 Task: Create a rule in Outlook to move emails from shubhamjain3991@outlook.com to the Promotional team folder.
Action: Mouse moved to (44, 28)
Screenshot: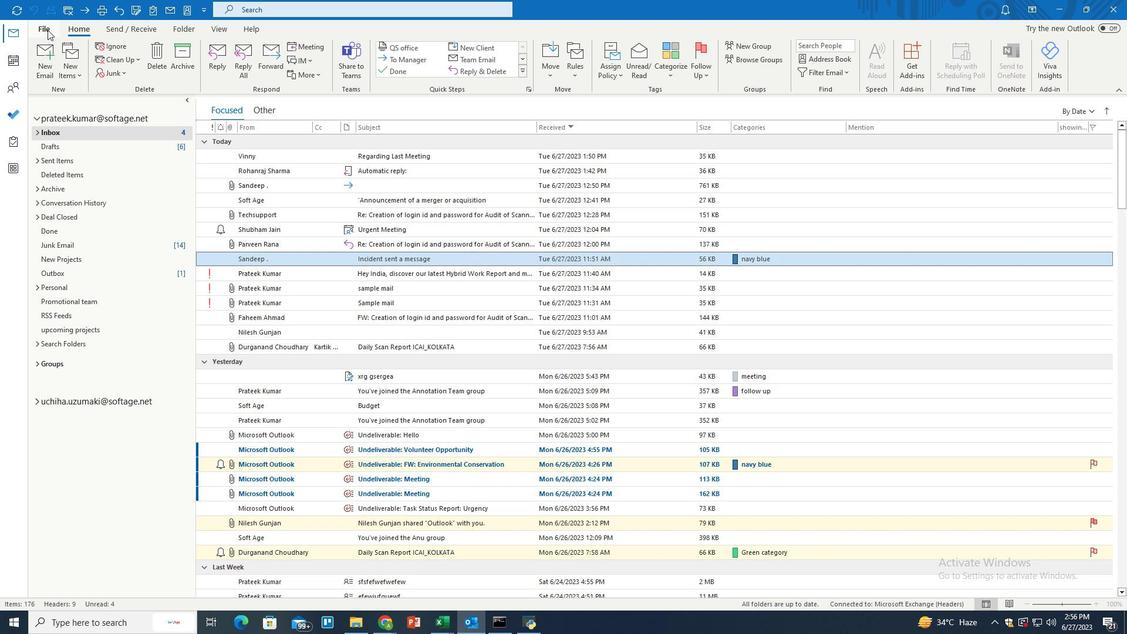
Action: Mouse pressed left at (44, 28)
Screenshot: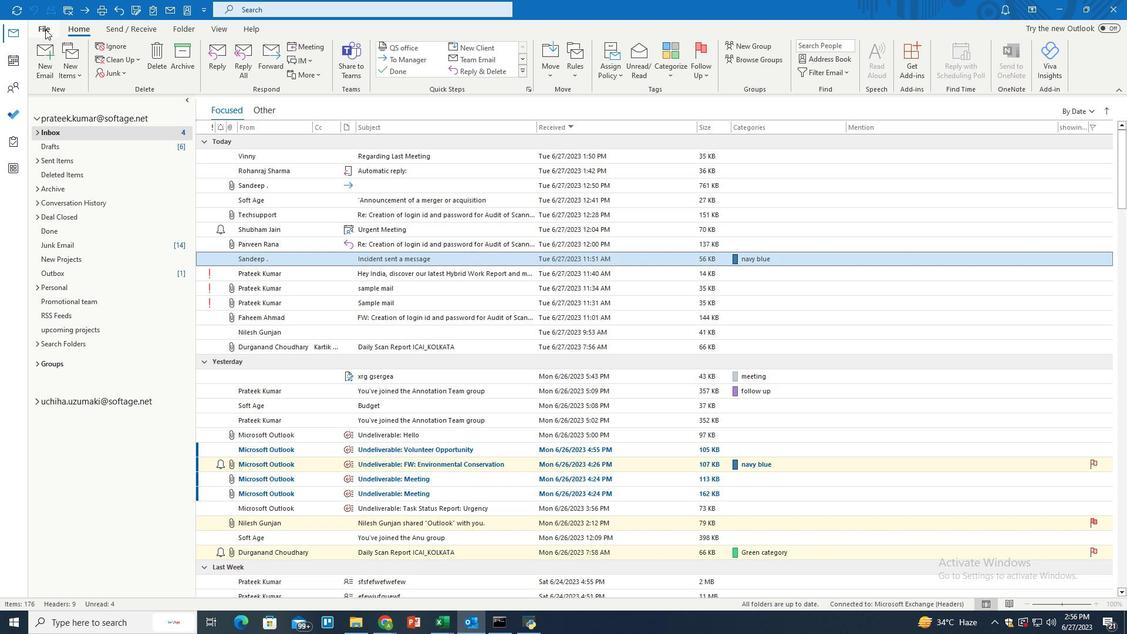 
Action: Mouse moved to (152, 363)
Screenshot: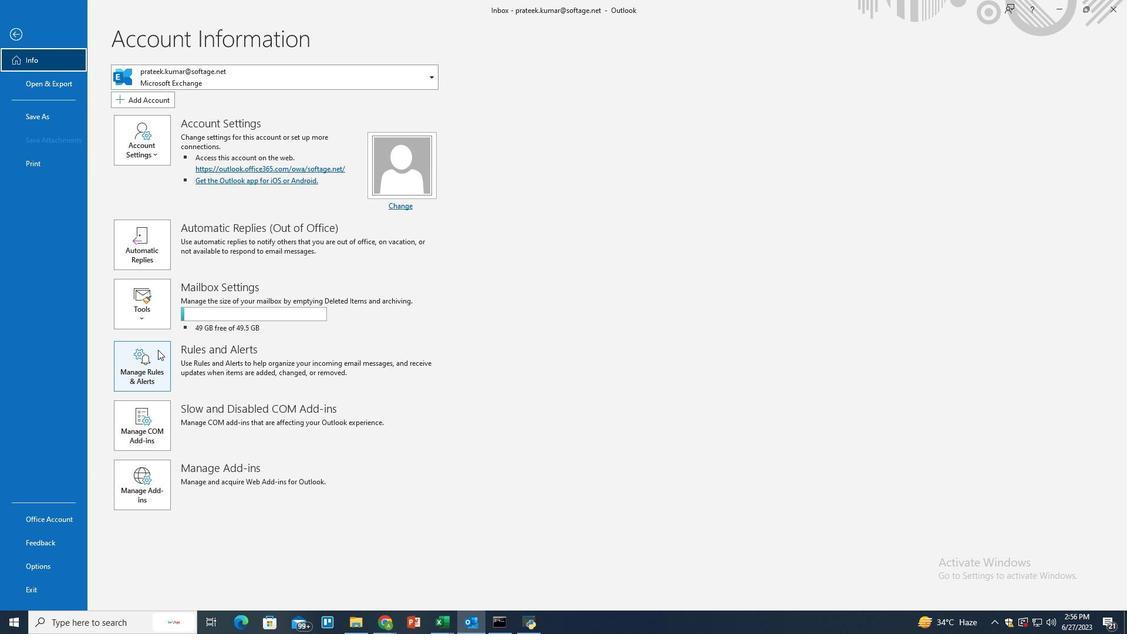 
Action: Mouse pressed left at (152, 363)
Screenshot: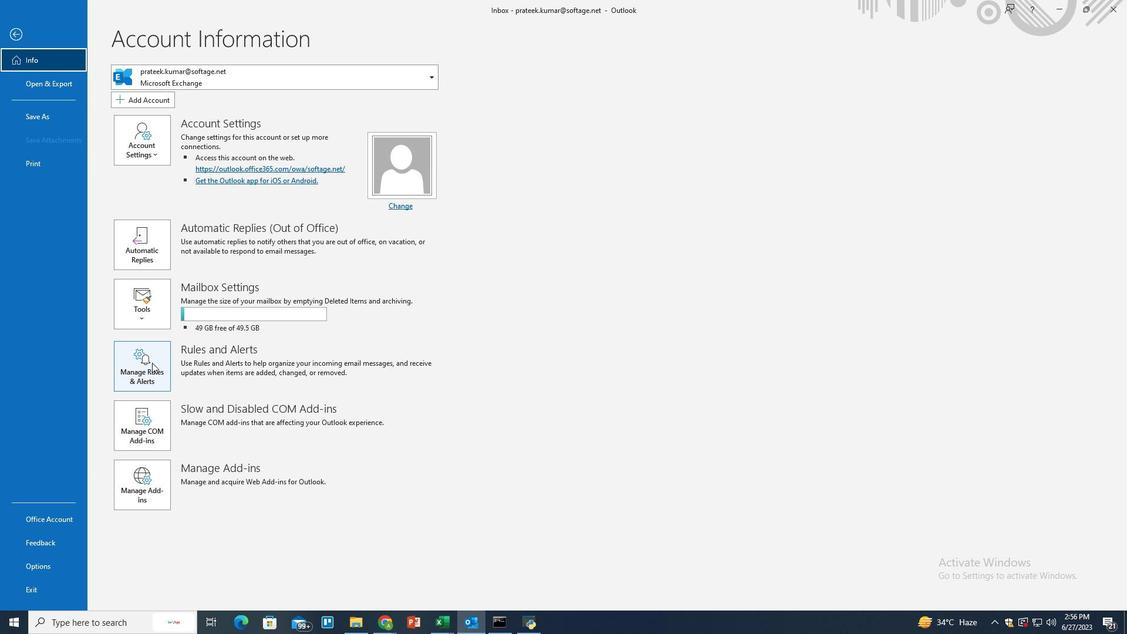 
Action: Mouse moved to (430, 224)
Screenshot: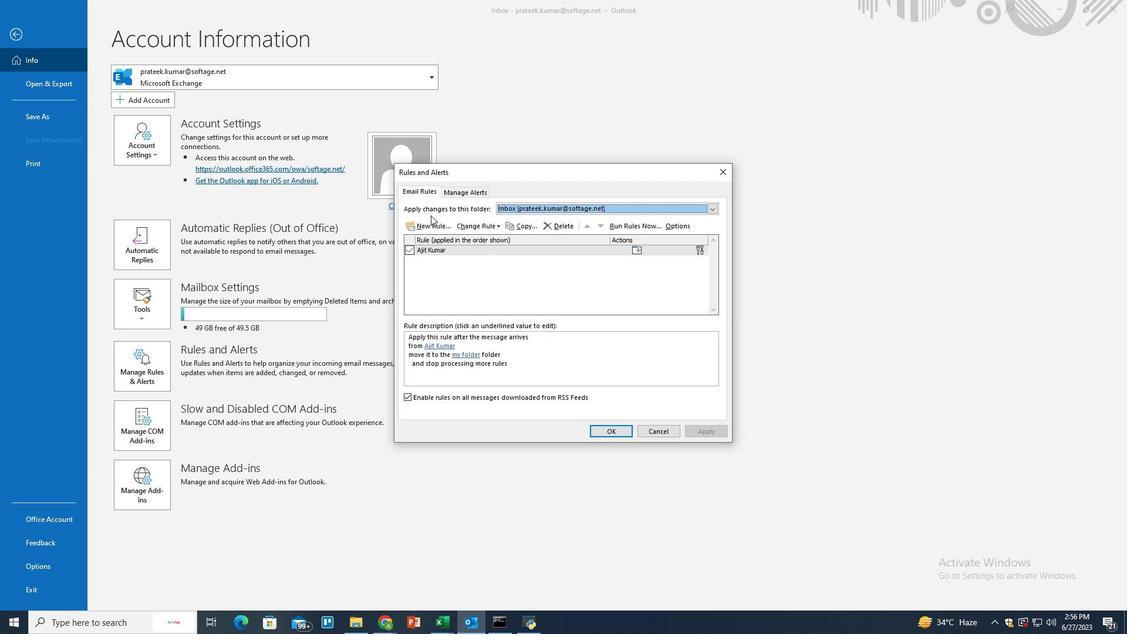 
Action: Mouse pressed left at (430, 224)
Screenshot: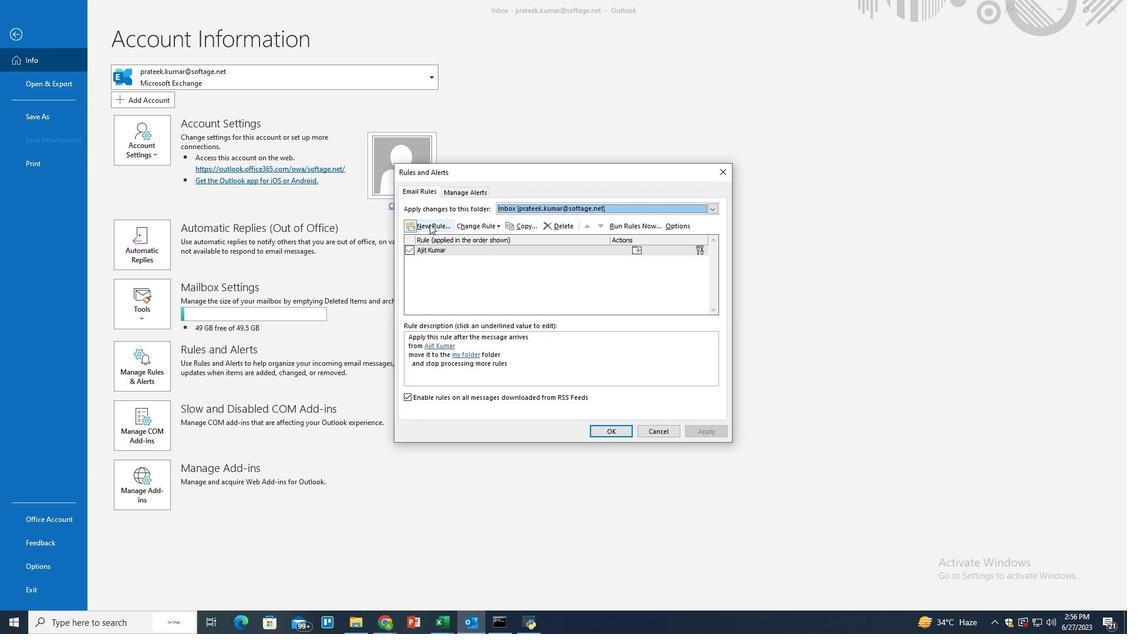 
Action: Mouse moved to (513, 205)
Screenshot: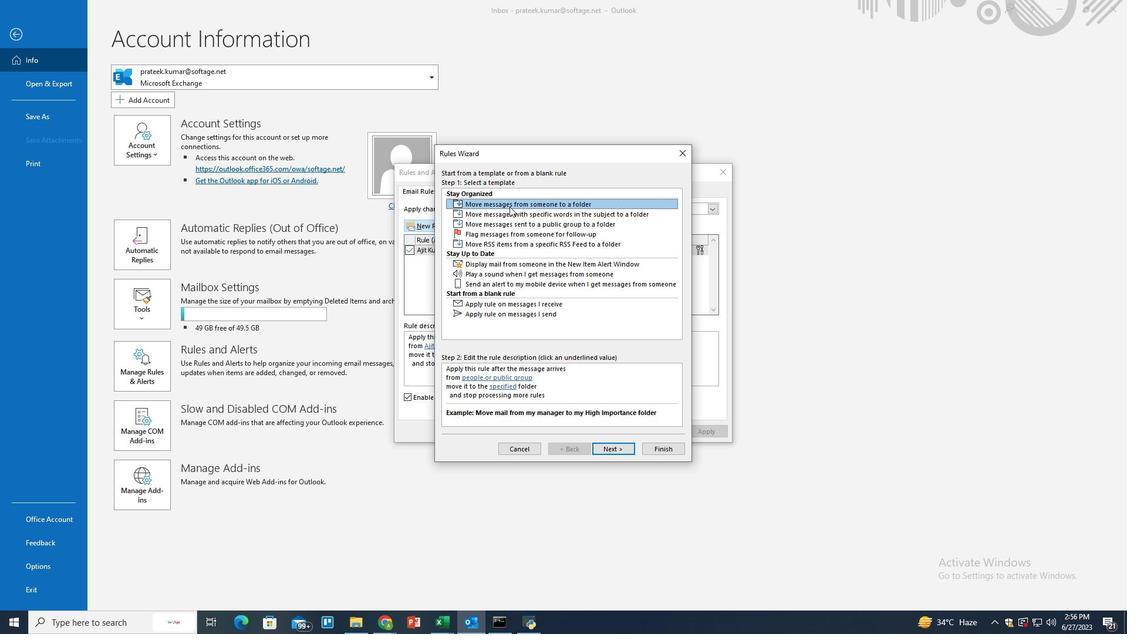 
Action: Mouse pressed left at (513, 205)
Screenshot: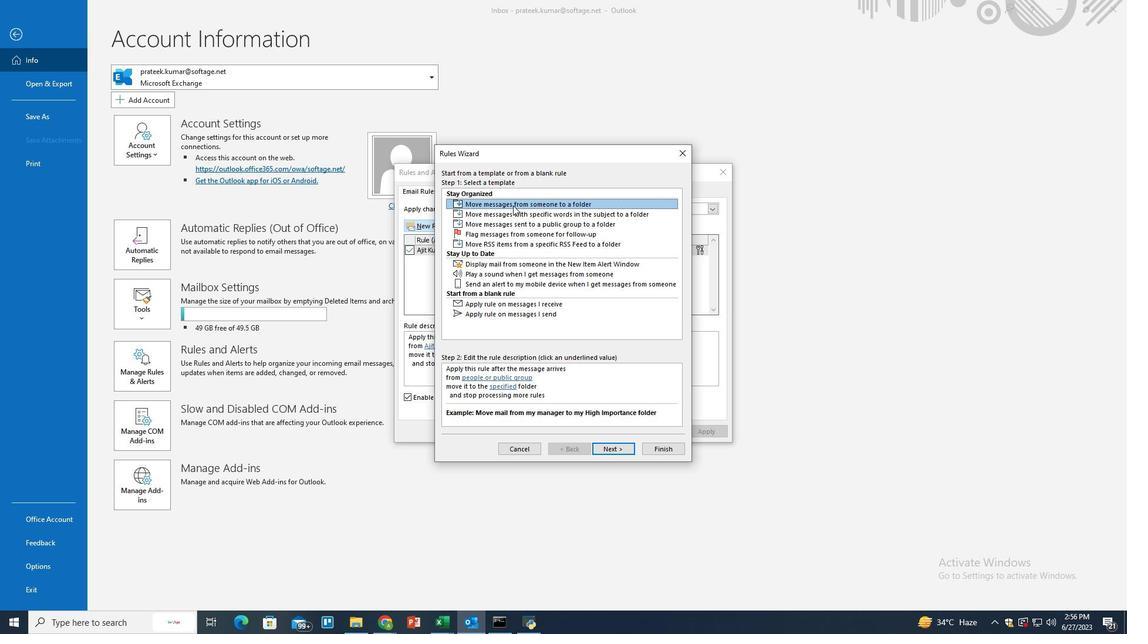 
Action: Mouse moved to (615, 447)
Screenshot: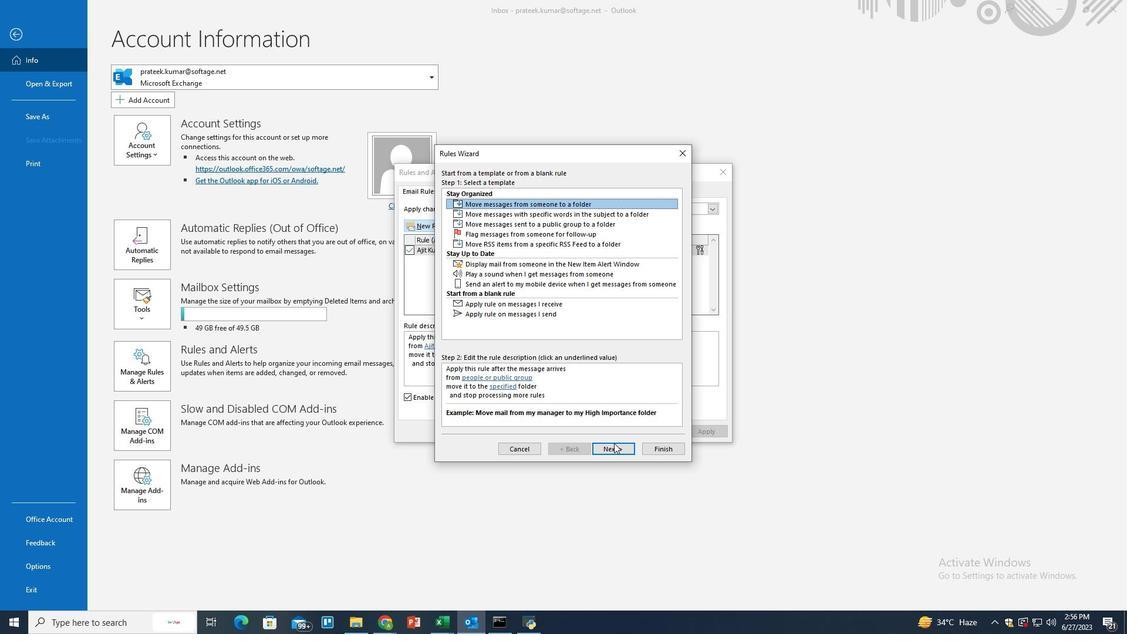 
Action: Mouse pressed left at (615, 447)
Screenshot: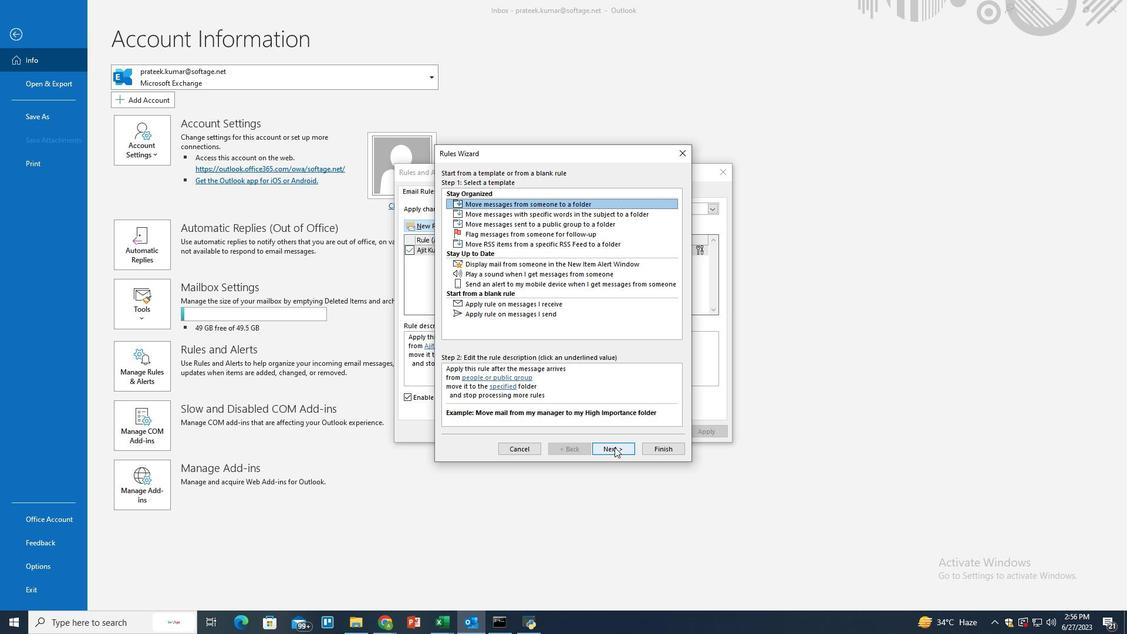 
Action: Mouse moved to (514, 375)
Screenshot: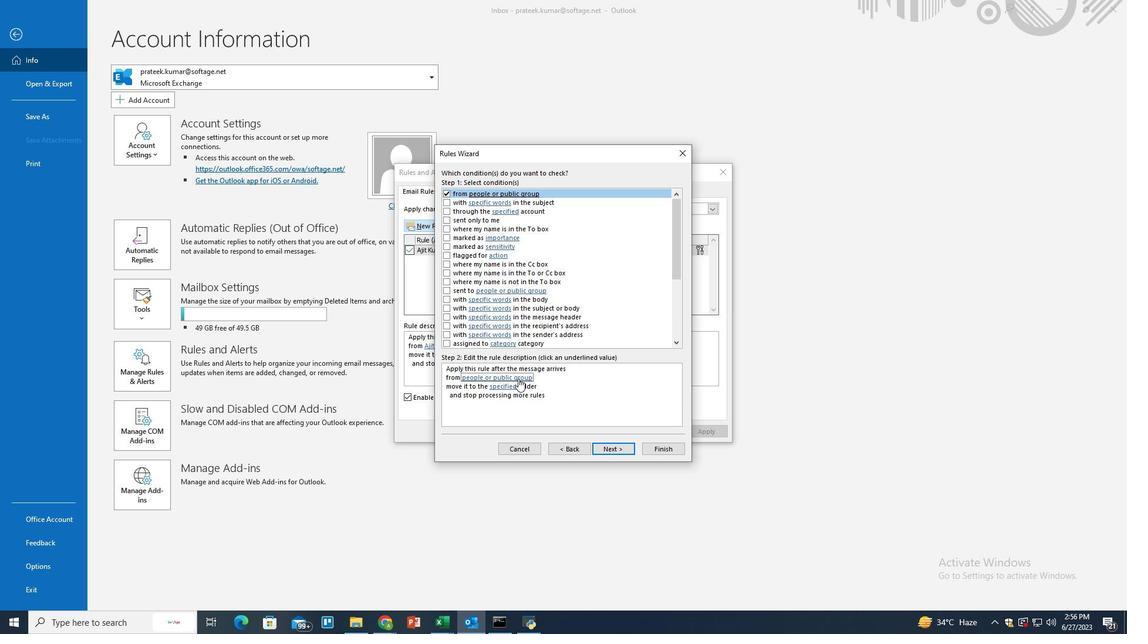 
Action: Mouse pressed left at (514, 375)
Screenshot: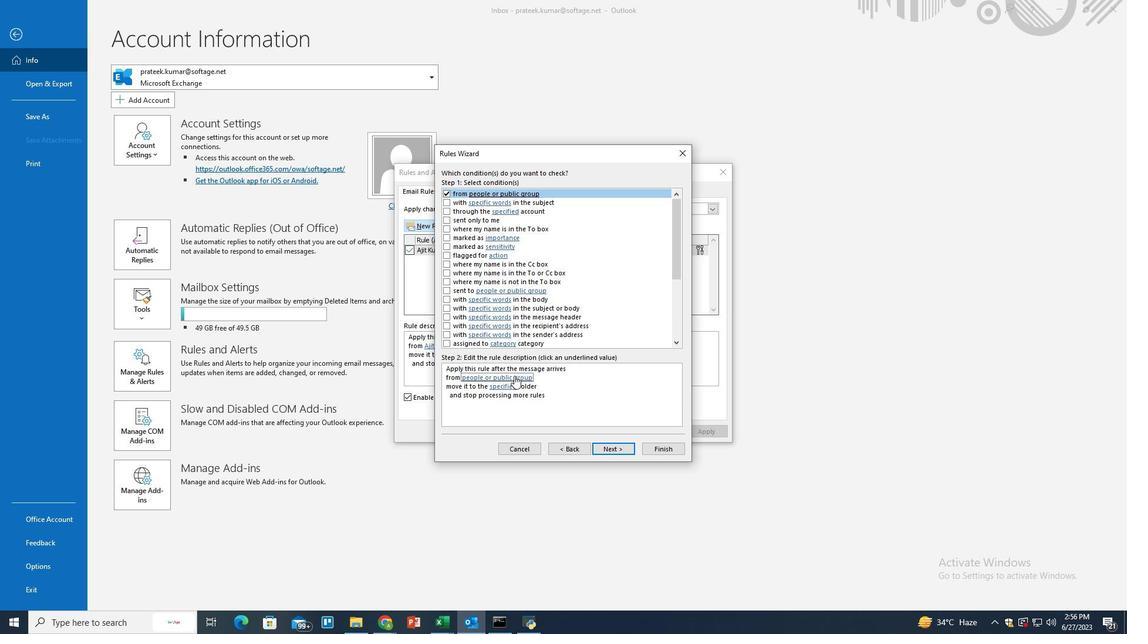 
Action: Mouse moved to (512, 409)
Screenshot: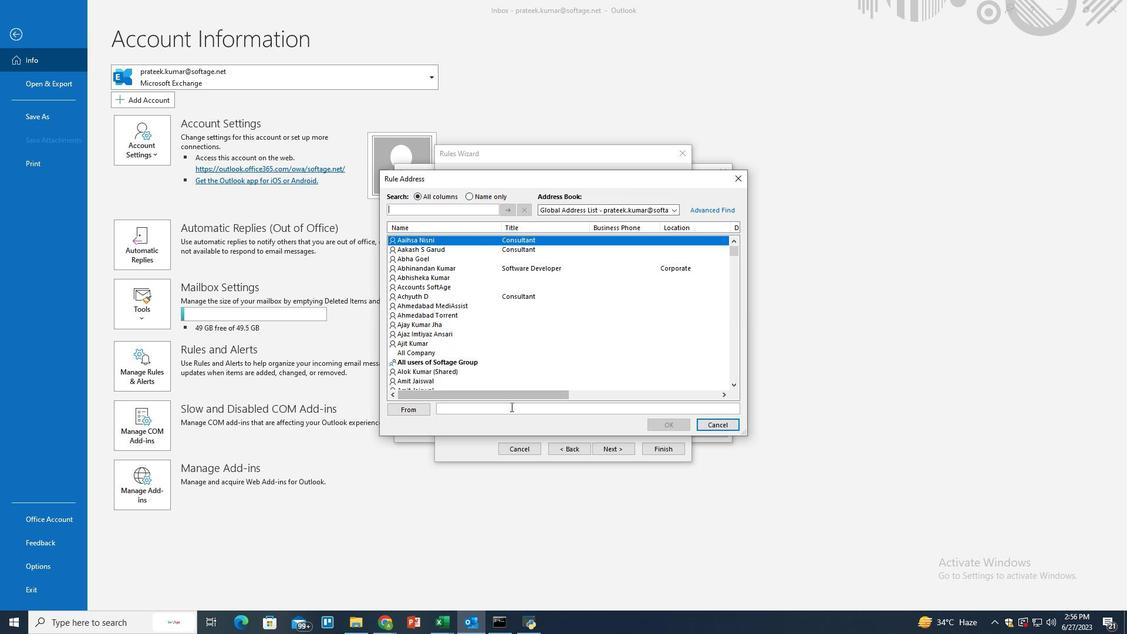 
Action: Mouse pressed left at (512, 409)
Screenshot: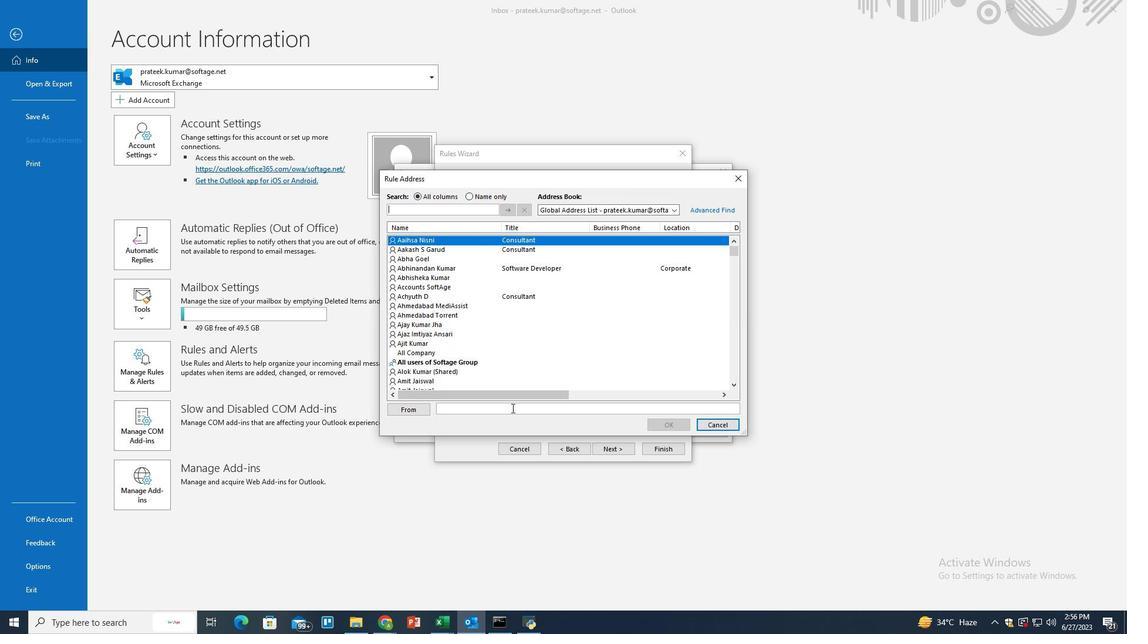 
Action: Mouse moved to (512, 410)
Screenshot: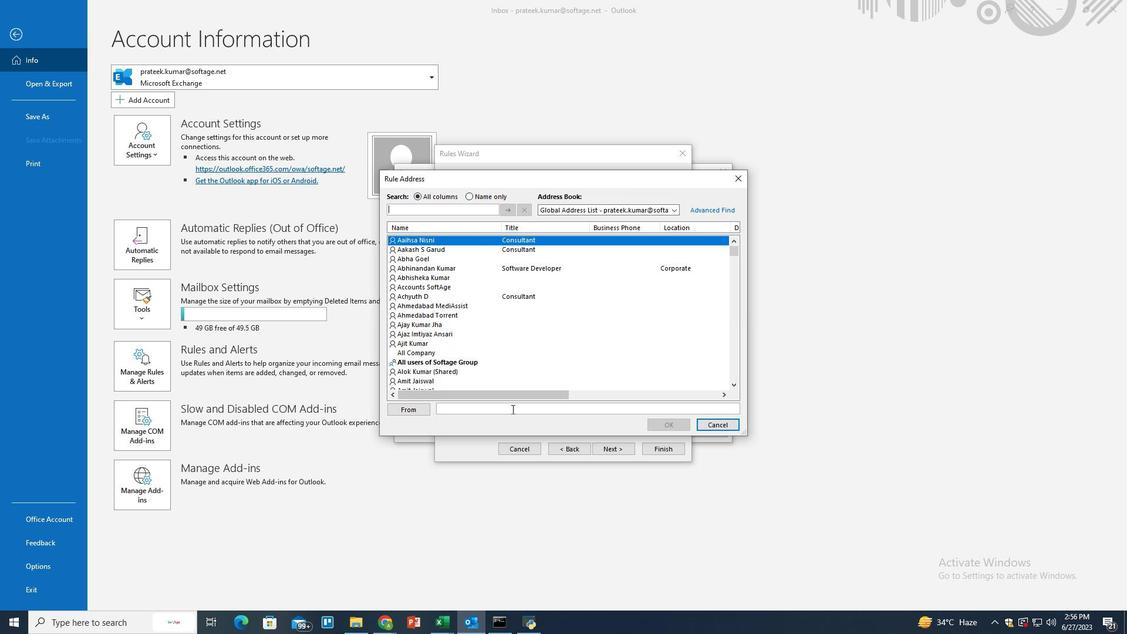 
Action: Key pressed shubhamjain3991<Key.shift>@iy<Key.backspace><Key.backspace>outlook.com
Screenshot: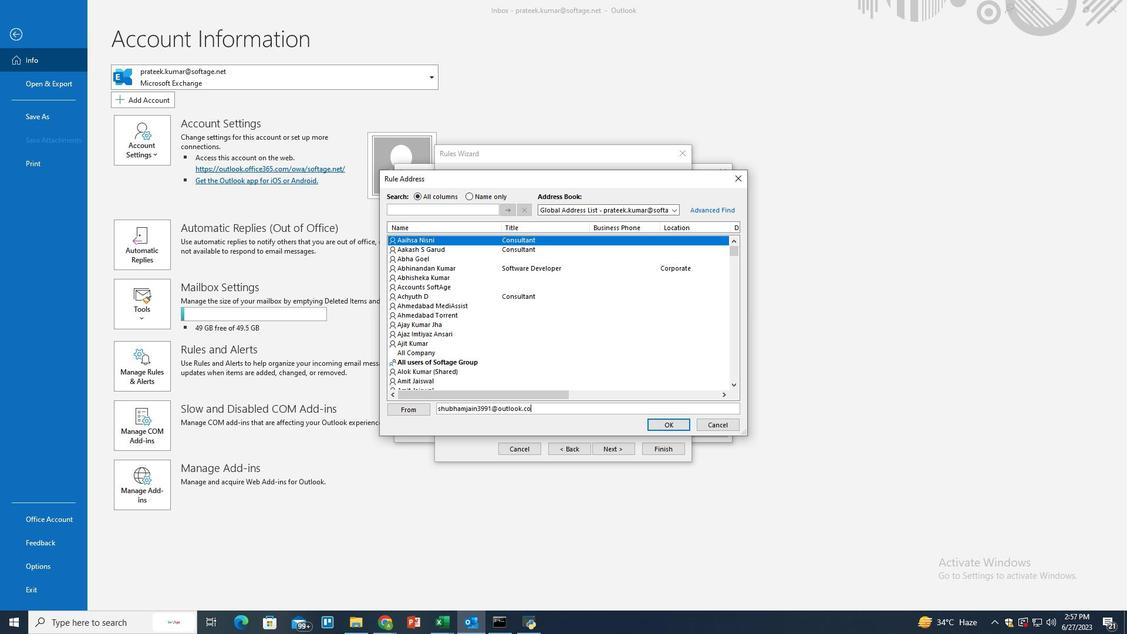 
Action: Mouse moved to (663, 427)
Screenshot: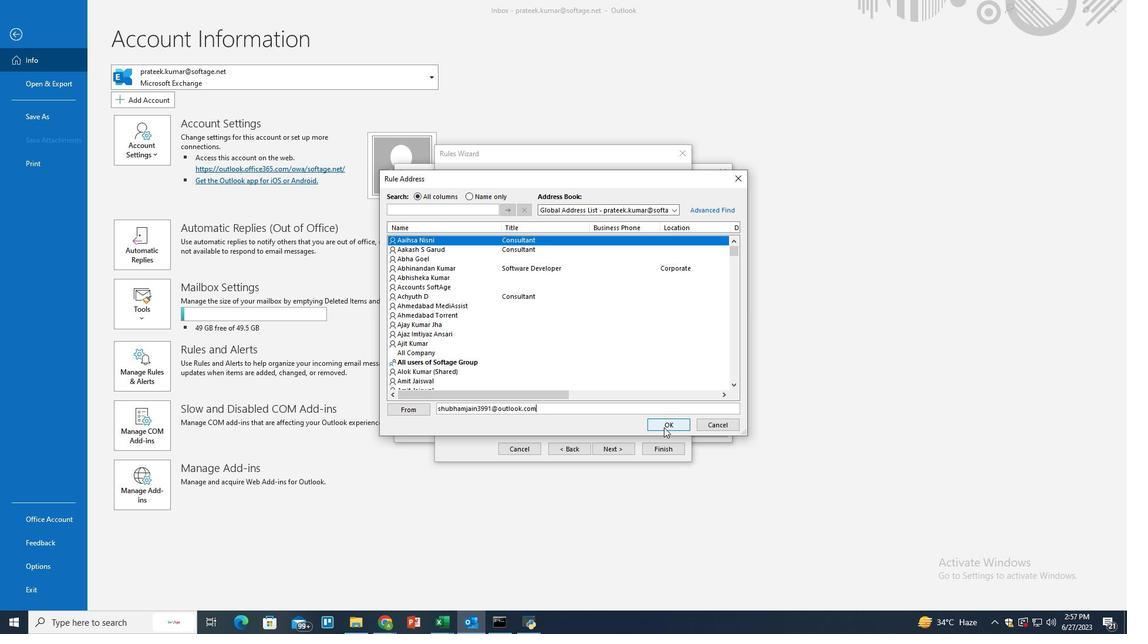 
Action: Mouse pressed left at (663, 427)
Screenshot: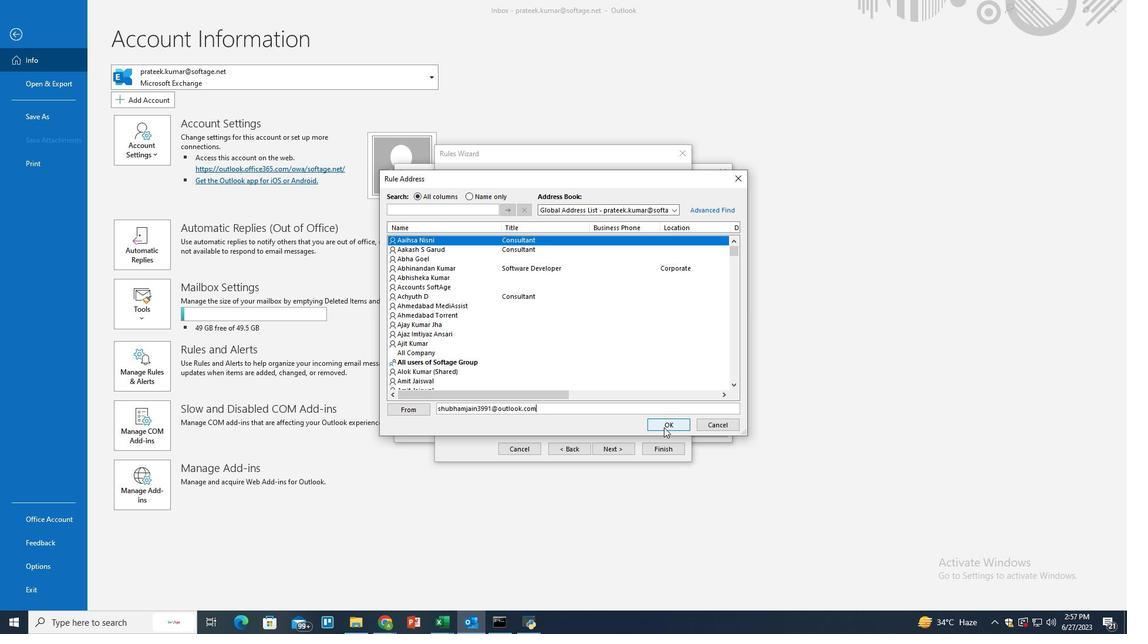 
Action: Mouse moved to (506, 387)
Screenshot: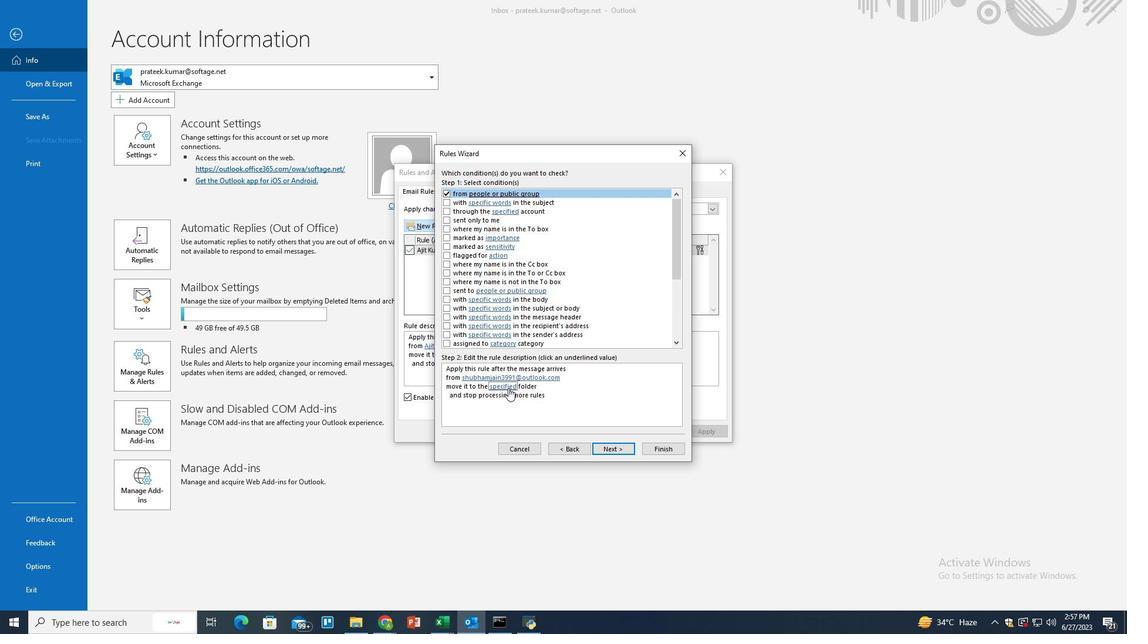 
Action: Mouse pressed left at (506, 387)
Screenshot: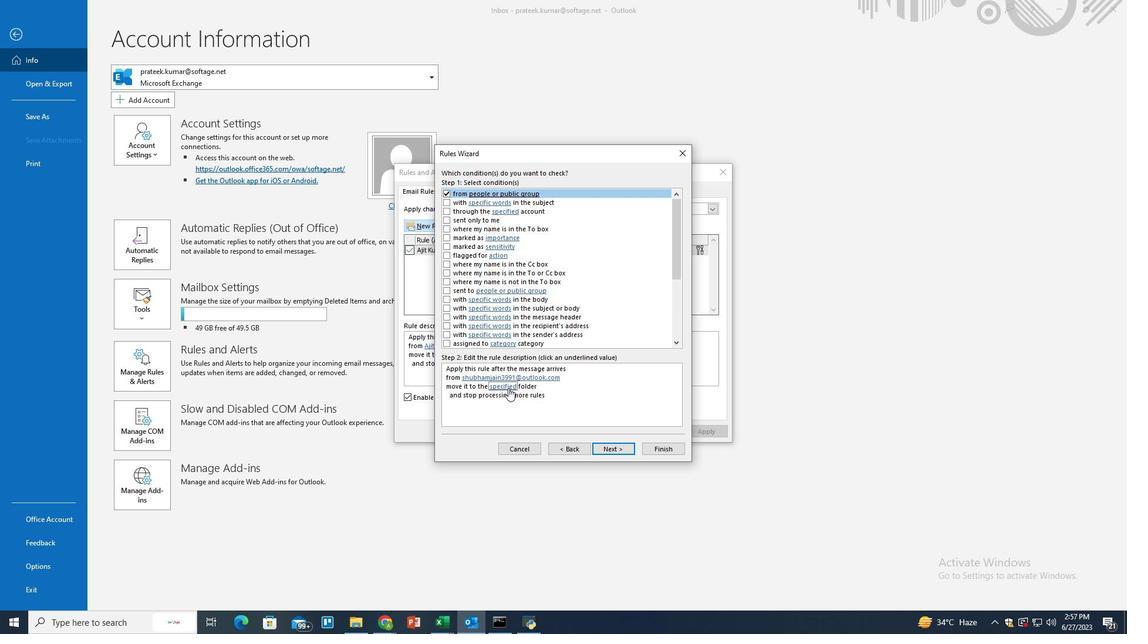 
Action: Mouse moved to (532, 300)
Screenshot: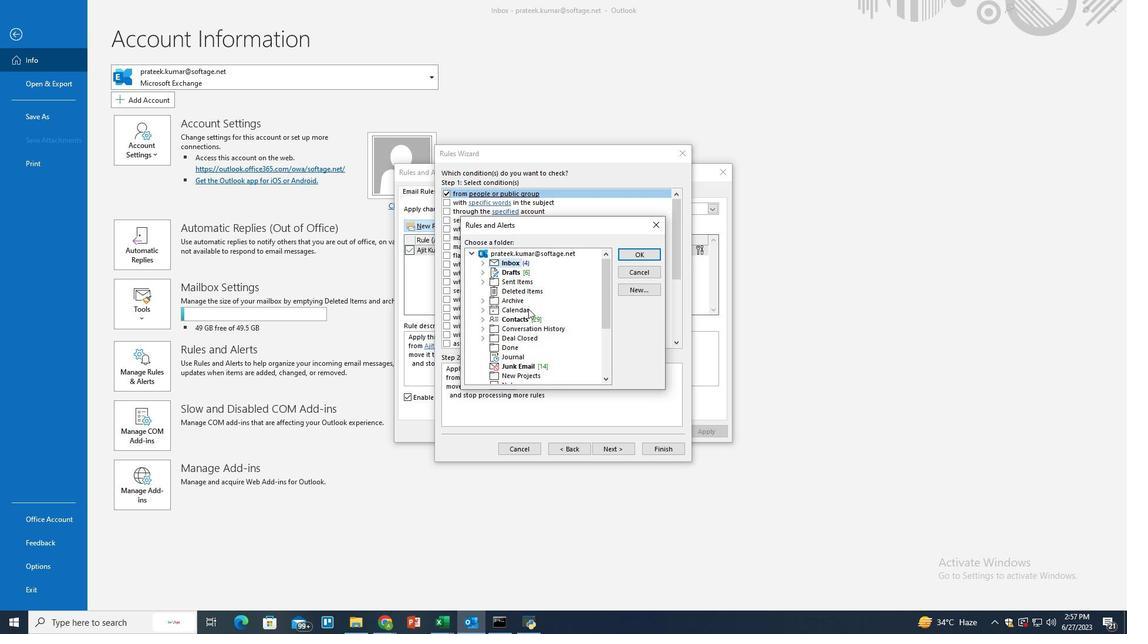 
Action: Mouse scrolled (532, 300) with delta (0, 0)
Screenshot: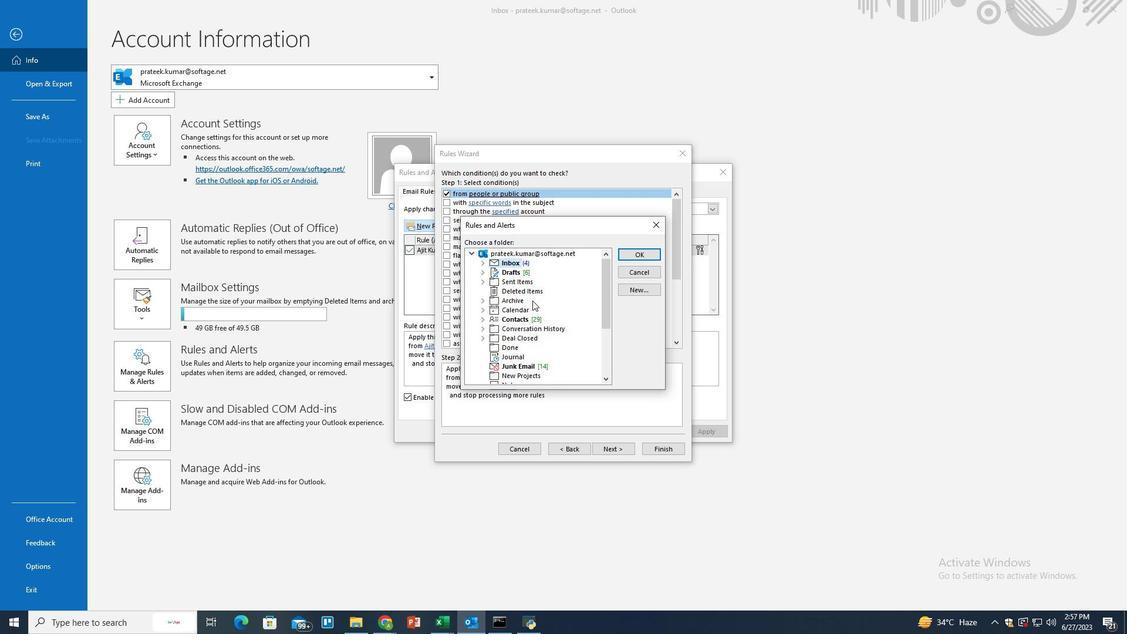 
Action: Mouse scrolled (532, 300) with delta (0, 0)
Screenshot: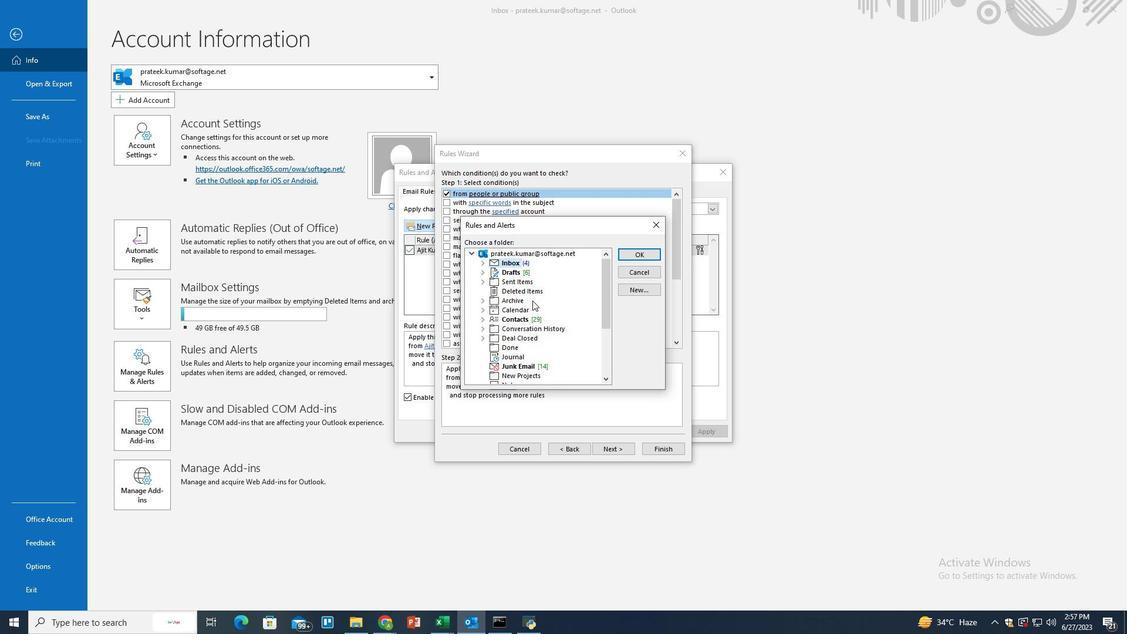 
Action: Mouse moved to (526, 355)
Screenshot: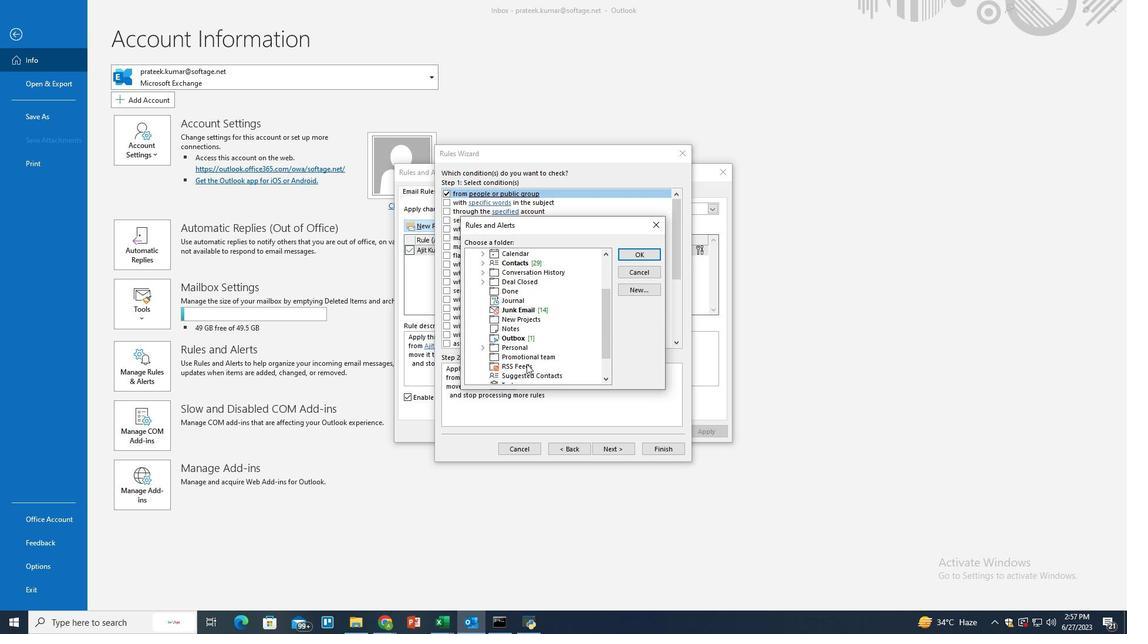 
Action: Mouse pressed left at (526, 355)
Screenshot: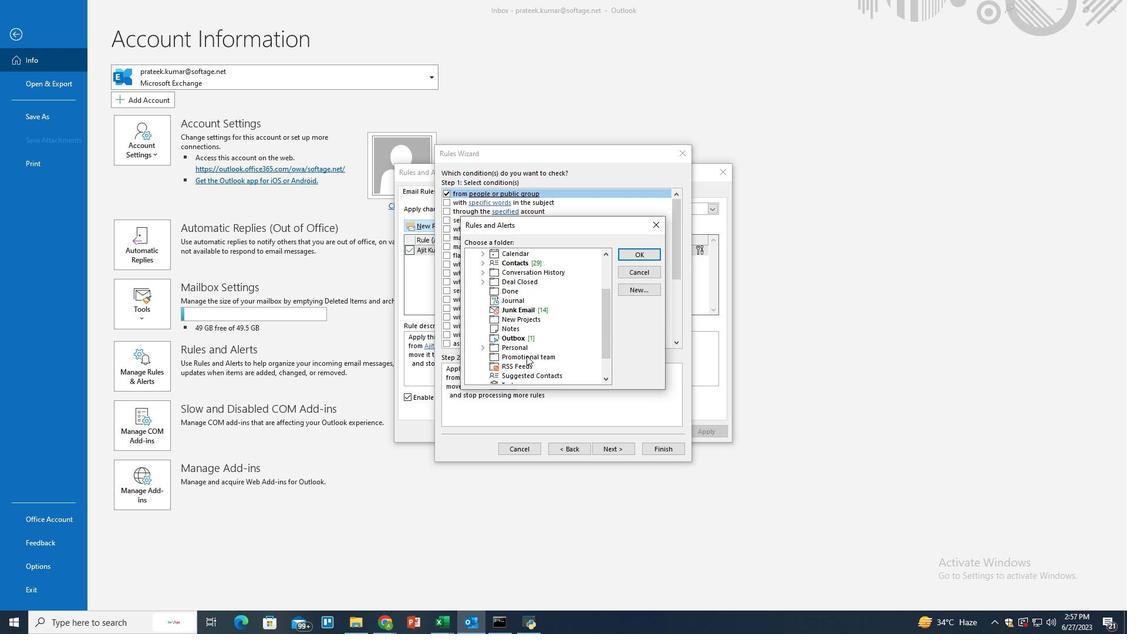 
Action: Mouse moved to (627, 257)
Screenshot: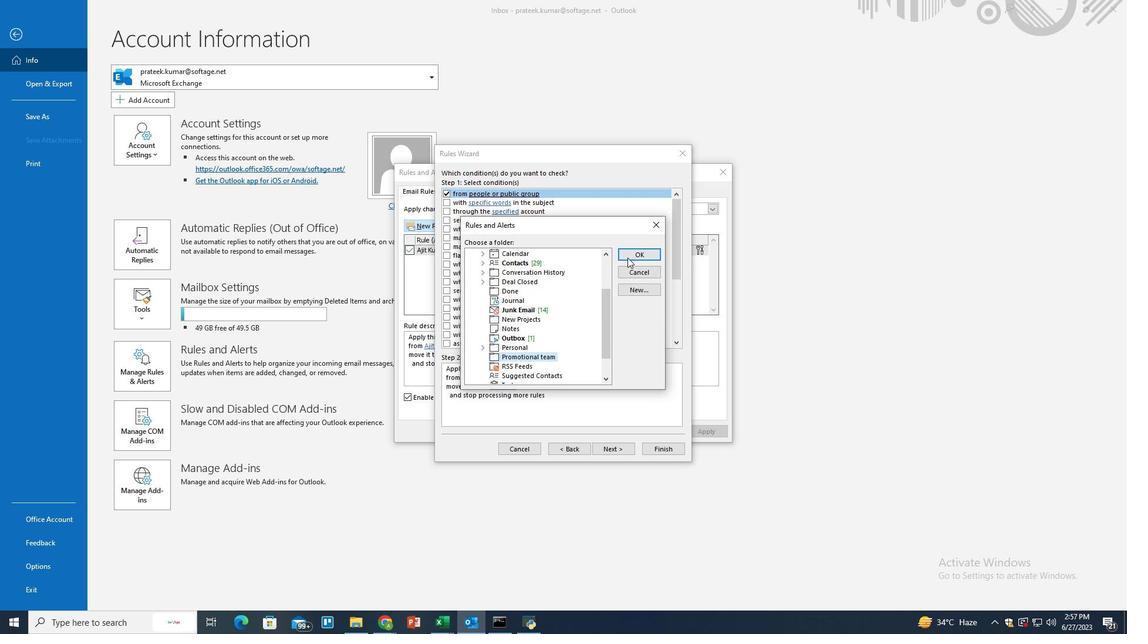 
Action: Mouse pressed left at (627, 257)
Screenshot: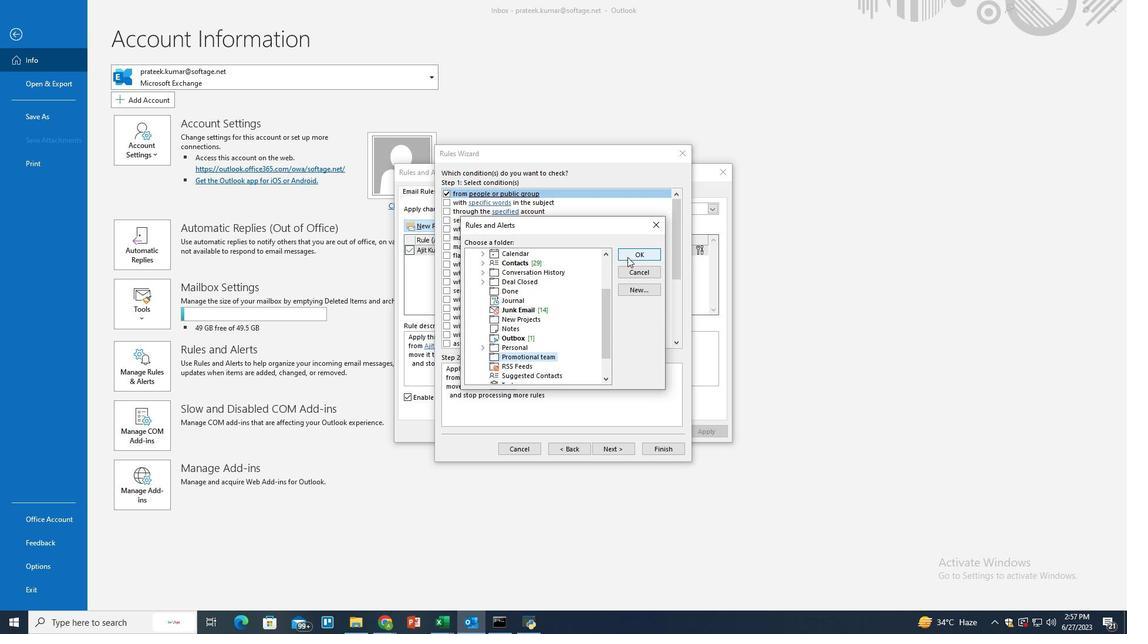 
Action: Mouse moved to (654, 447)
Screenshot: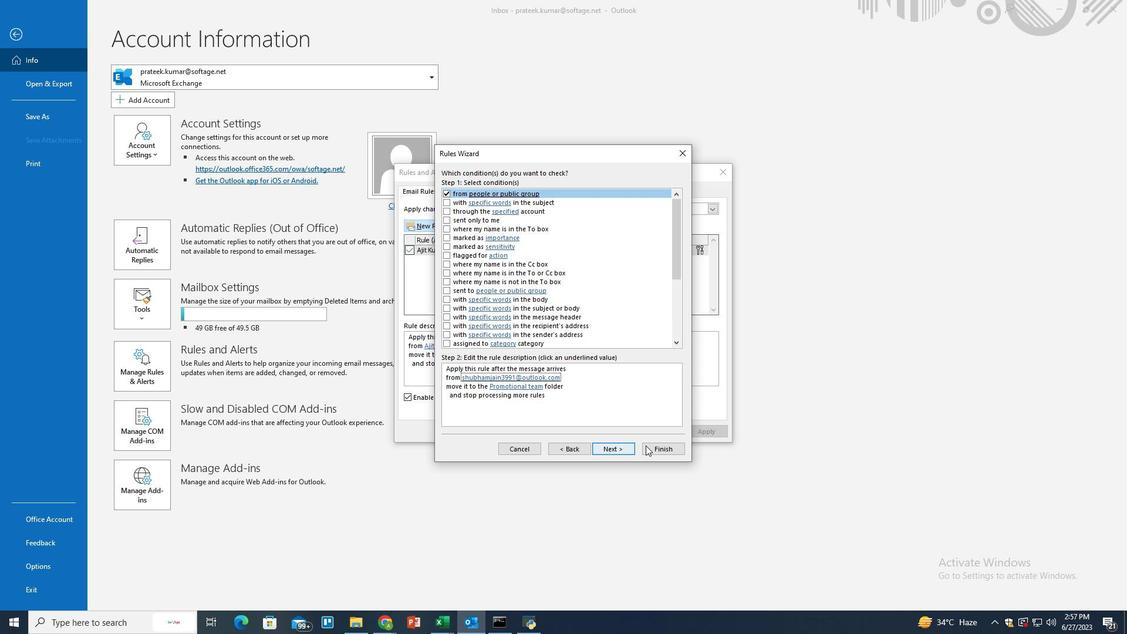 
Action: Mouse pressed left at (654, 447)
Screenshot: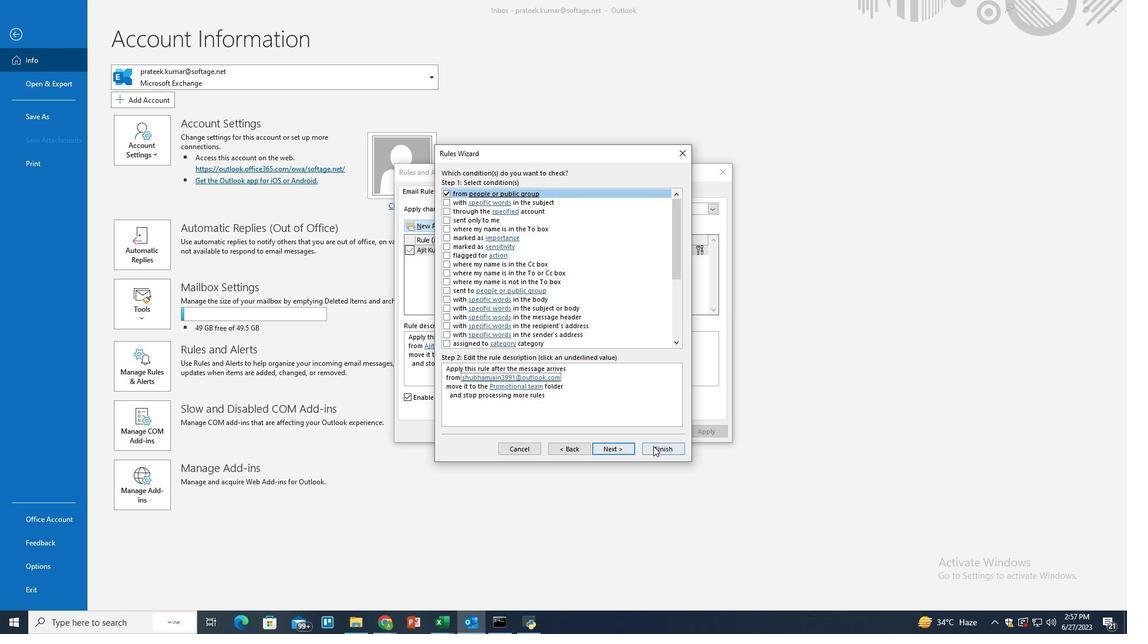 
Action: Mouse moved to (694, 430)
Screenshot: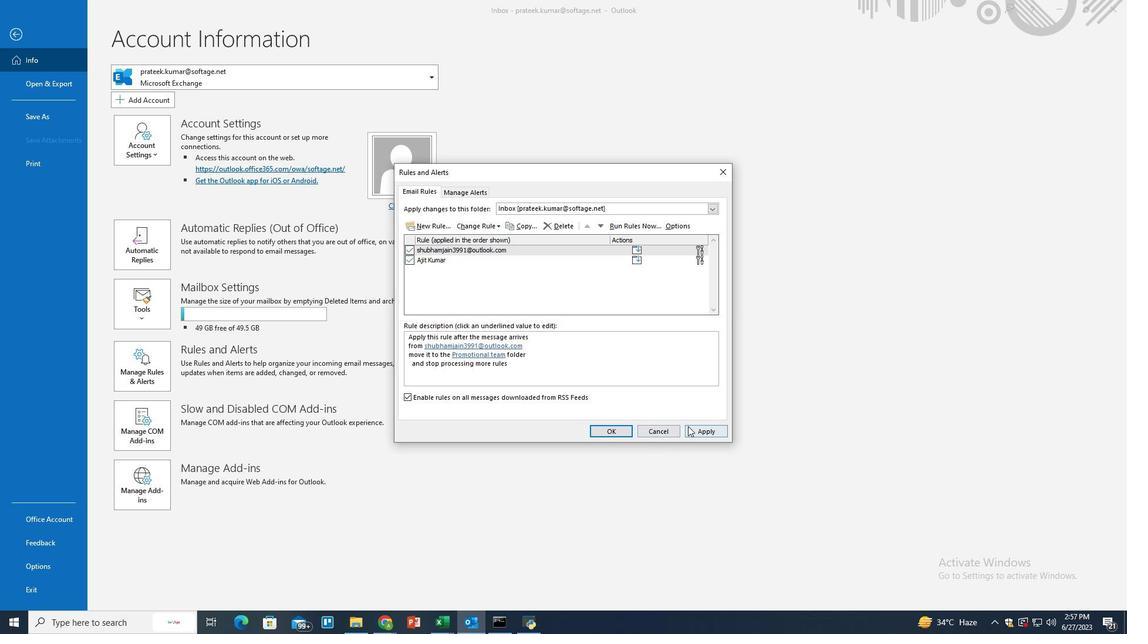 
Action: Mouse pressed left at (694, 430)
Screenshot: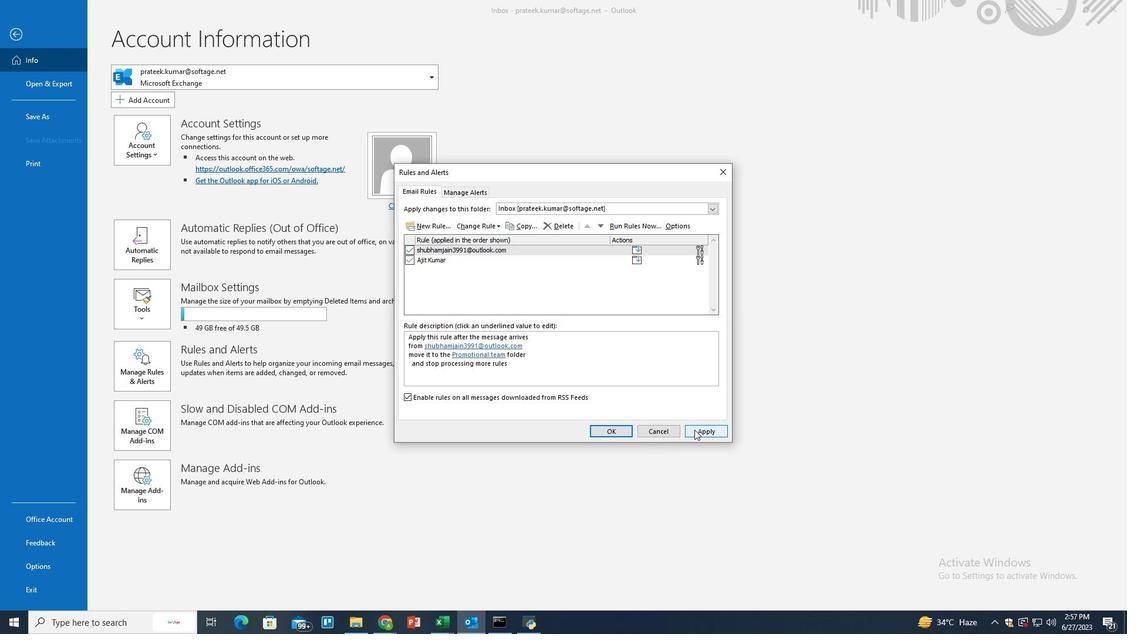 
Action: Mouse moved to (615, 432)
Screenshot: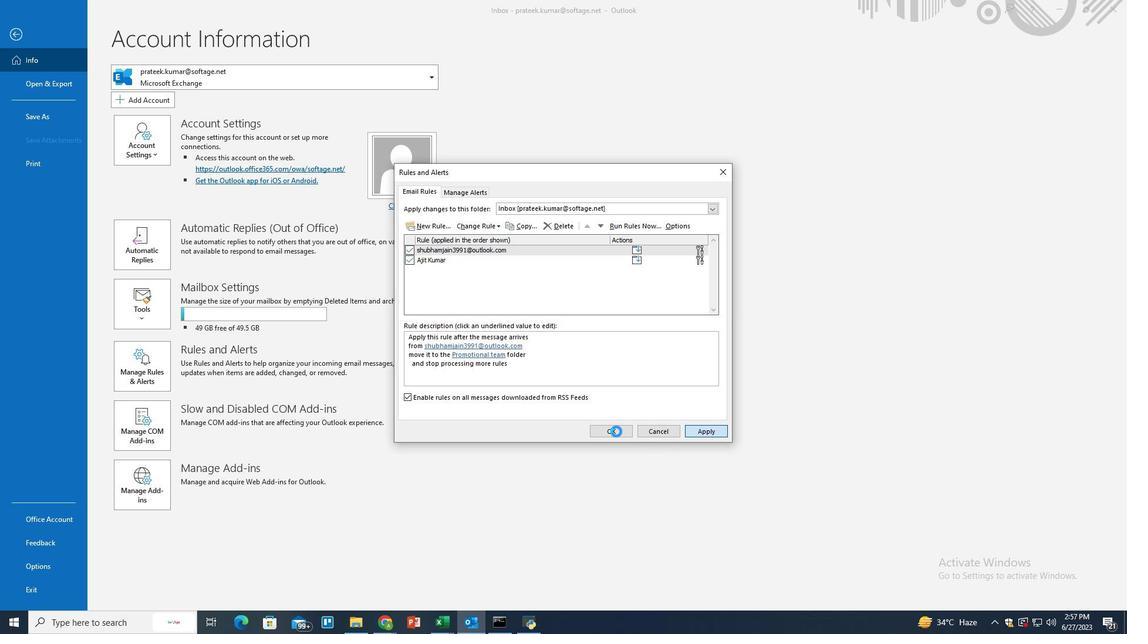 
Action: Mouse pressed left at (615, 432)
Screenshot: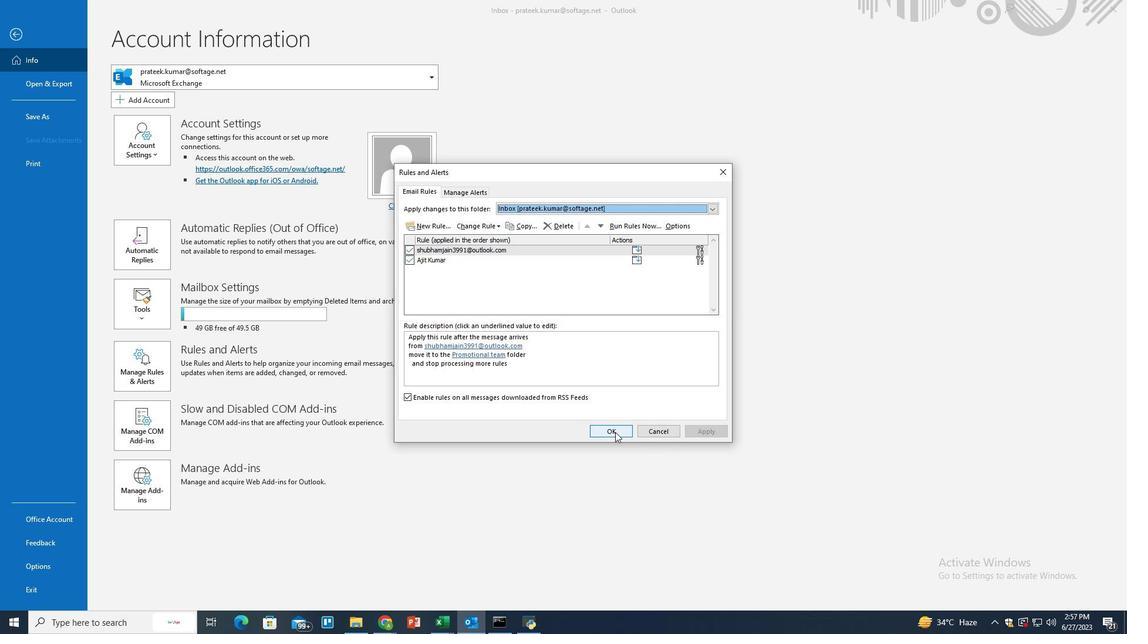 
